 Task: Do the search for the company name Aramco
Action: Mouse moved to (592, 102)
Screenshot: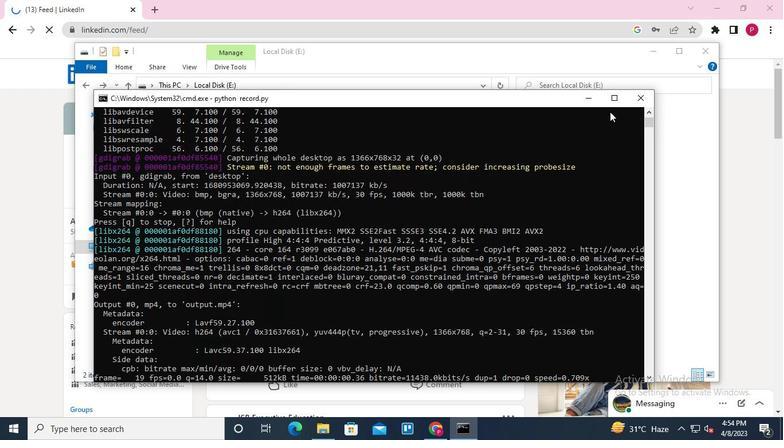 
Action: Mouse pressed left at (592, 102)
Screenshot: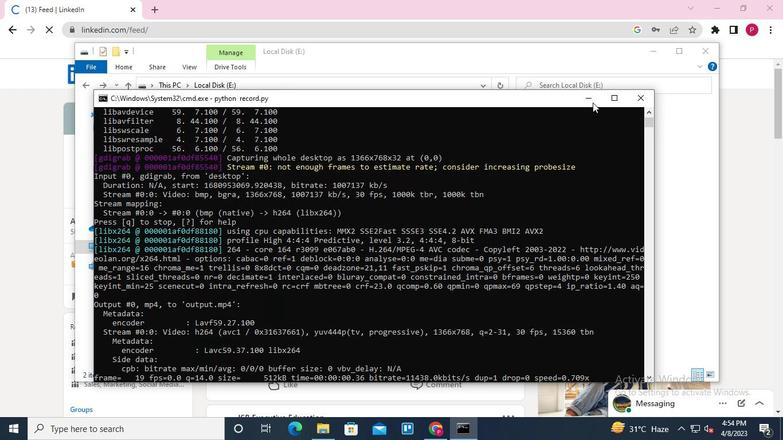 
Action: Mouse moved to (654, 49)
Screenshot: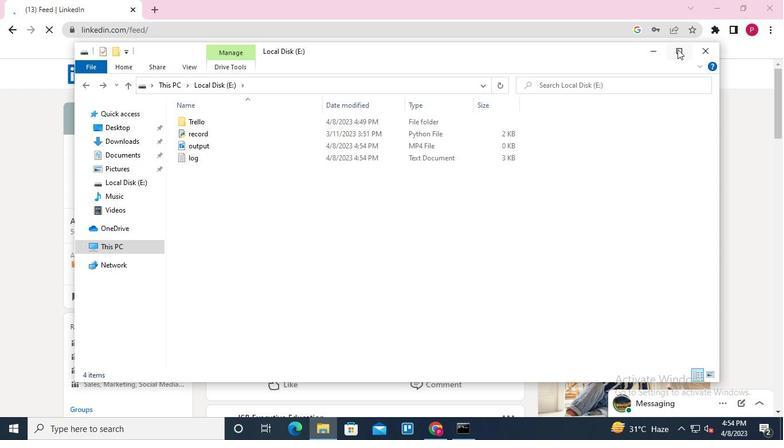 
Action: Mouse pressed left at (654, 49)
Screenshot: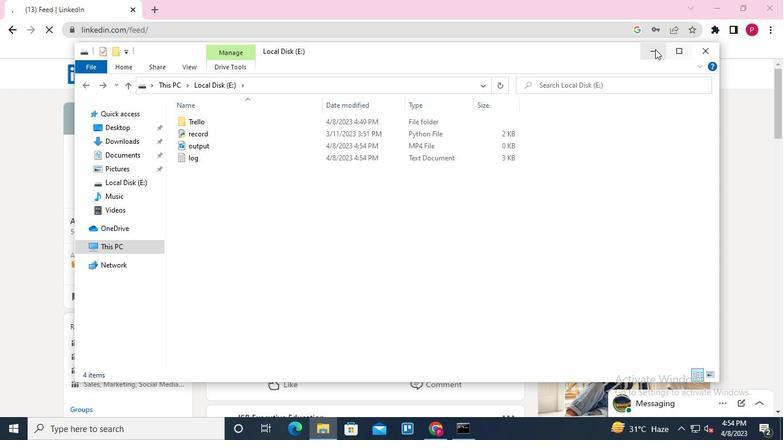 
Action: Mouse moved to (189, 76)
Screenshot: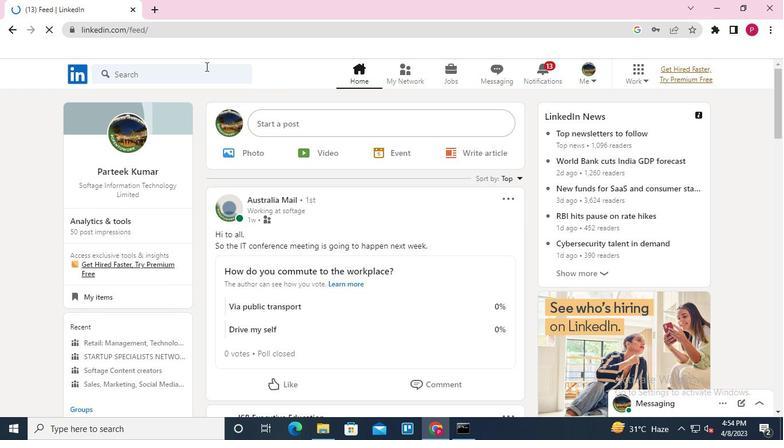
Action: Mouse pressed left at (189, 76)
Screenshot: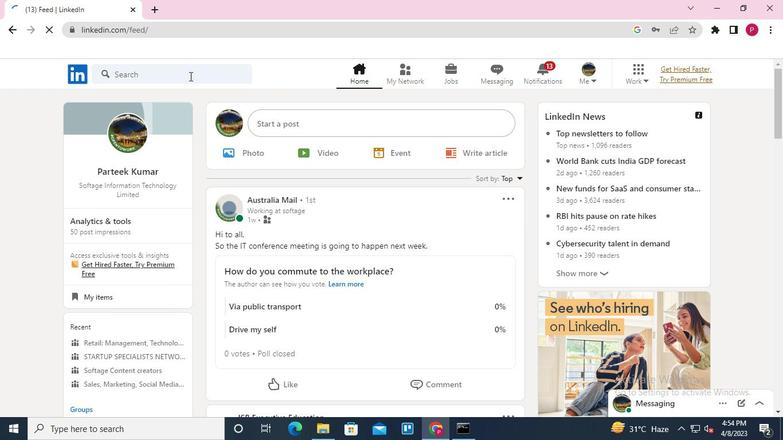 
Action: Keyboard Key.shift
Screenshot: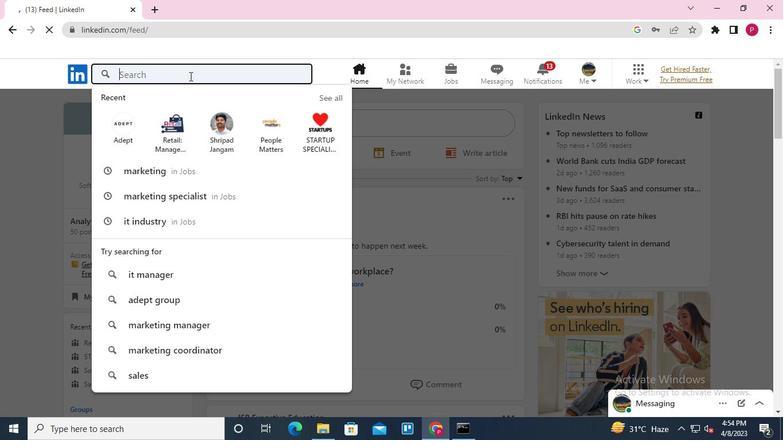 
Action: Keyboard A
Screenshot: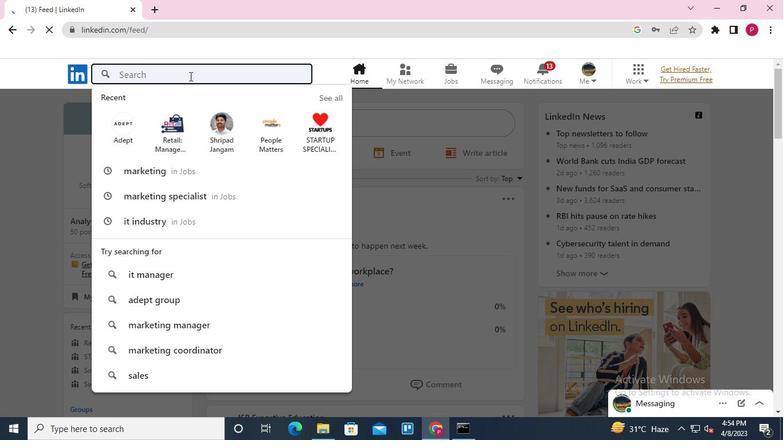 
Action: Keyboard r
Screenshot: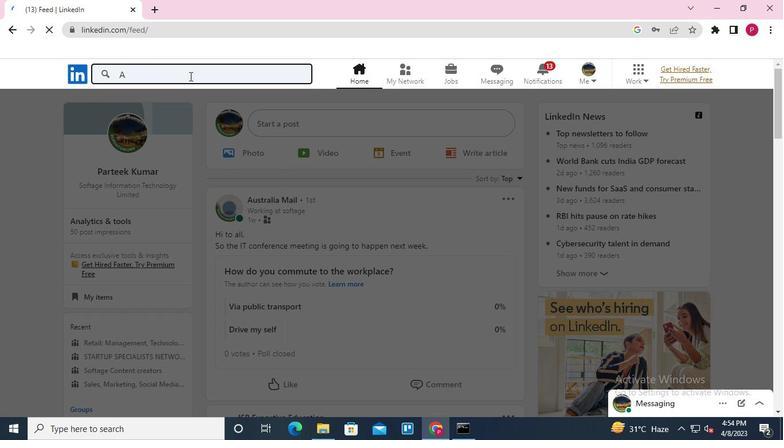 
Action: Keyboard a
Screenshot: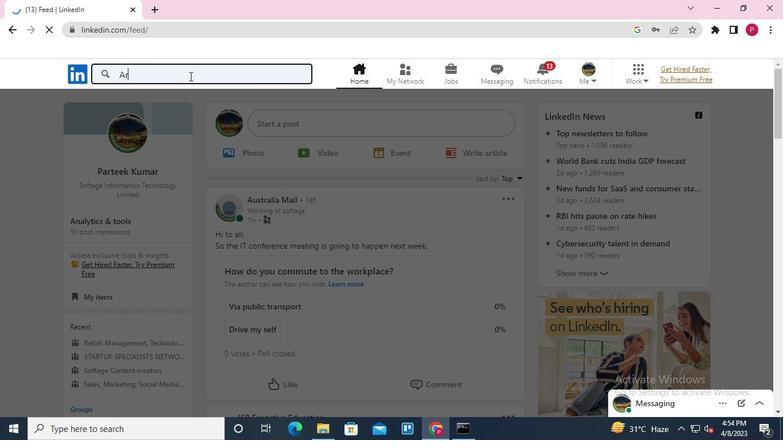 
Action: Keyboard m
Screenshot: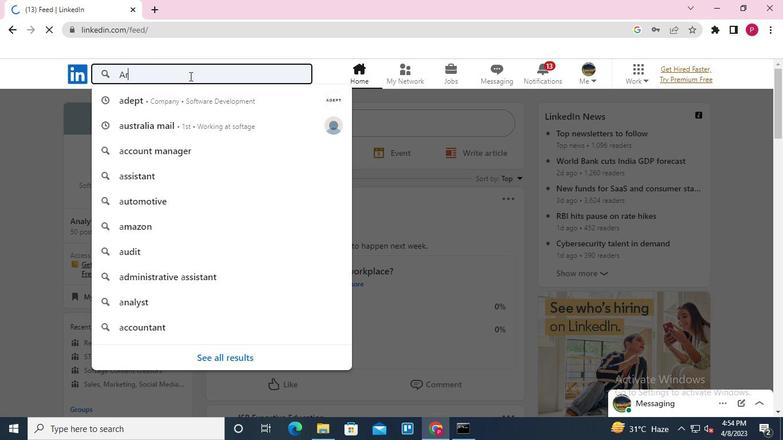 
Action: Keyboard c
Screenshot: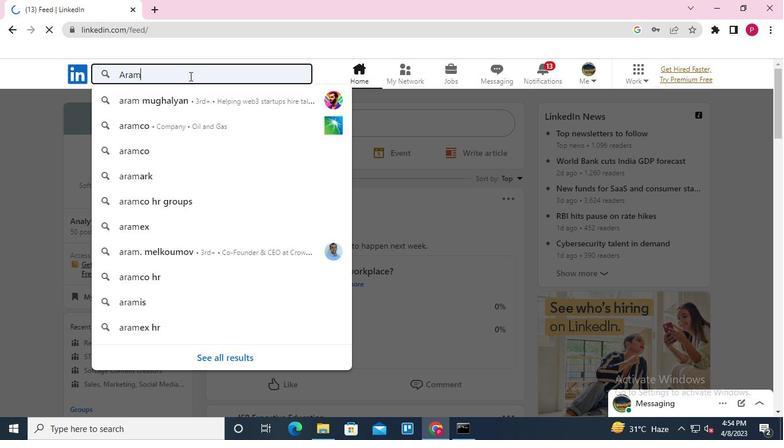 
Action: Keyboard o
Screenshot: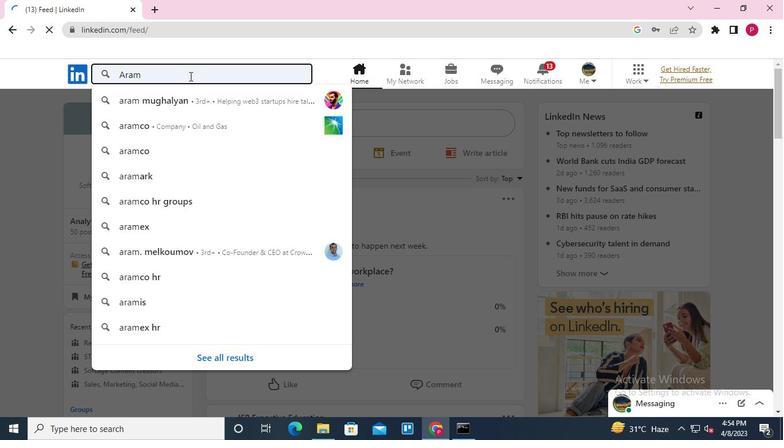 
Action: Keyboard Key.enter
Screenshot: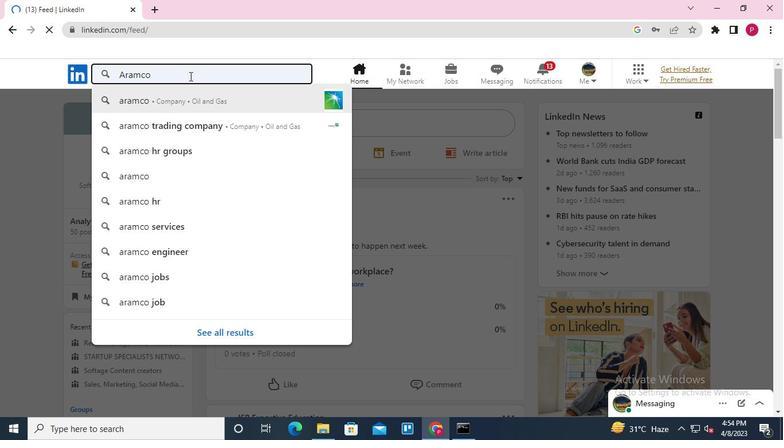 
Action: Mouse moved to (150, 188)
Screenshot: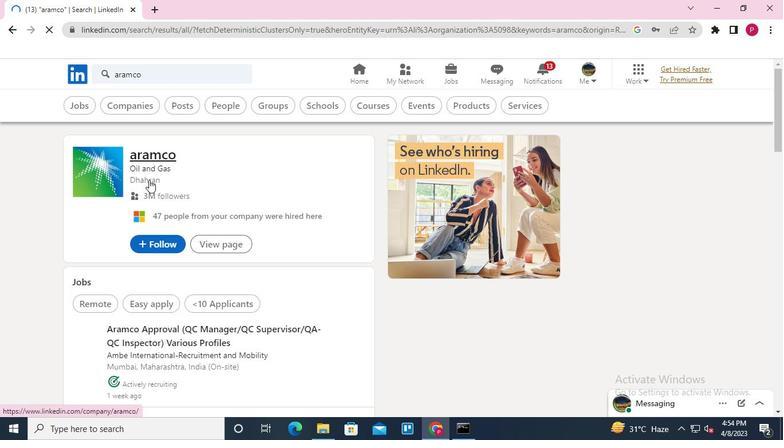 
Action: Keyboard Key.alt_l
Screenshot: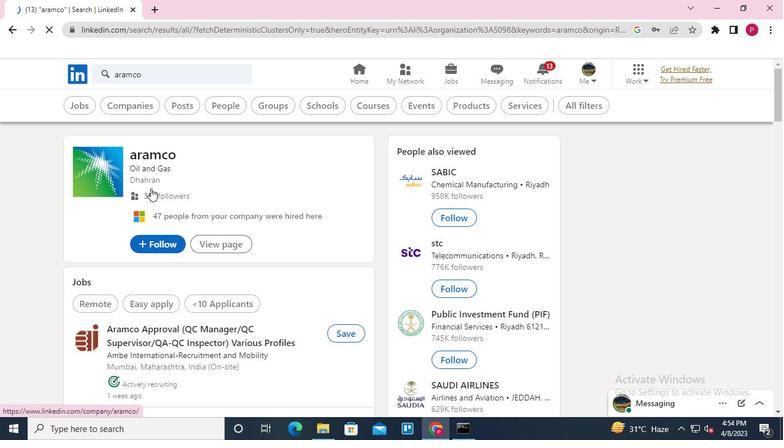 
Action: Keyboard Key.tab
Screenshot: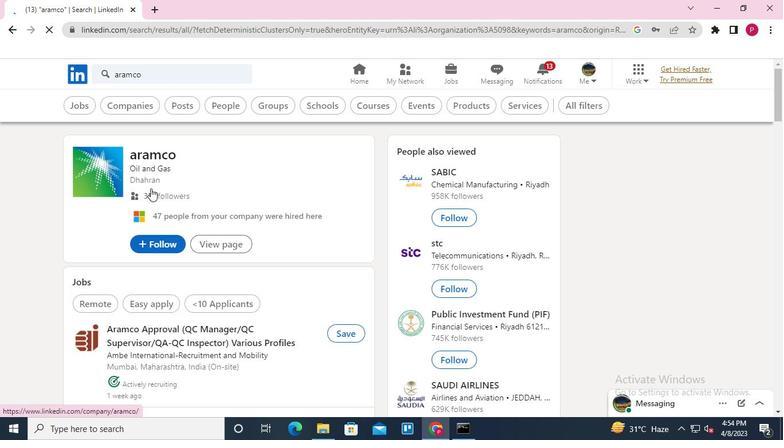 
Action: Keyboard Key.tab
Screenshot: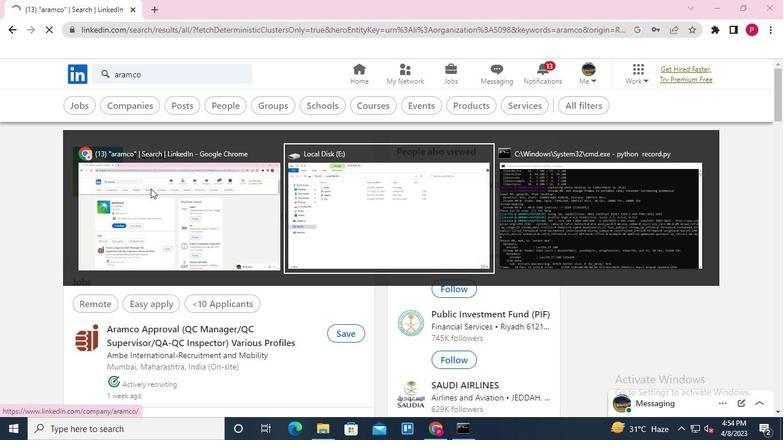 
Action: Mouse moved to (643, 98)
Screenshot: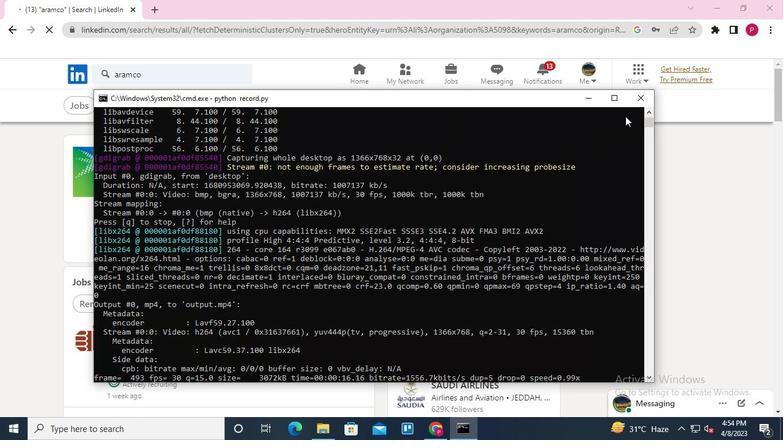 
Action: Mouse pressed left at (643, 98)
Screenshot: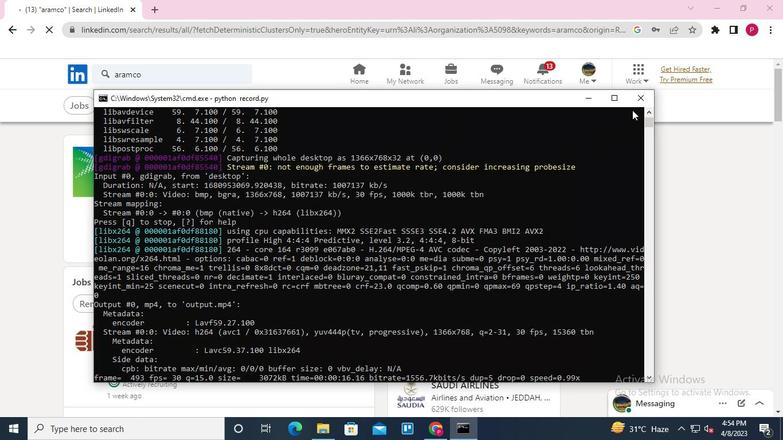 
